 Task: Flip the rectangle shape horizontally.
Action: Mouse moved to (90, 76)
Screenshot: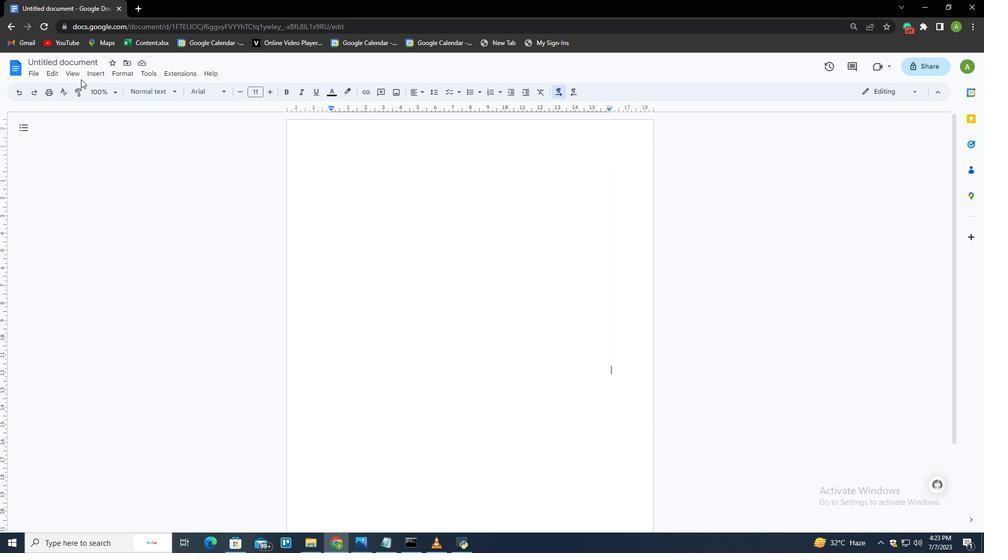 
Action: Mouse pressed left at (90, 76)
Screenshot: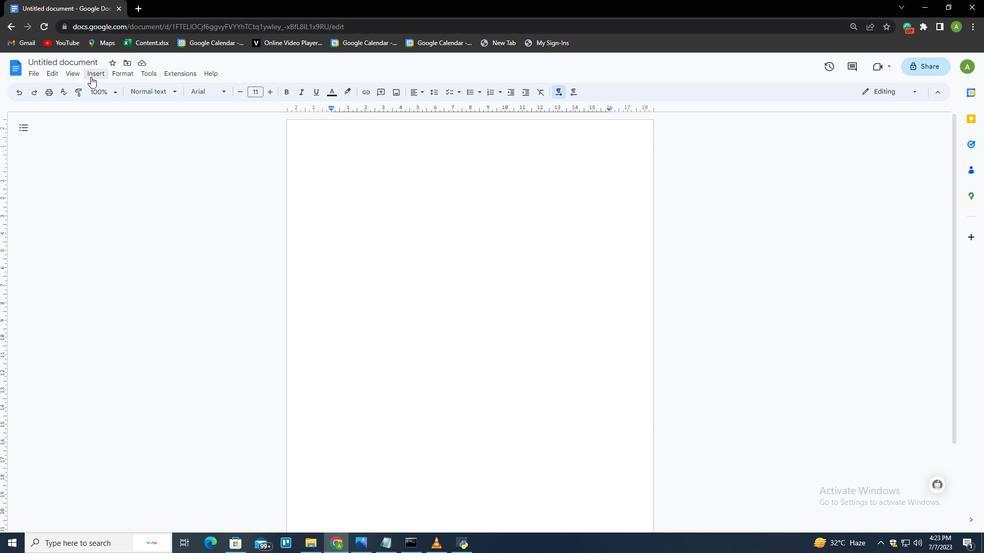 
Action: Mouse moved to (122, 122)
Screenshot: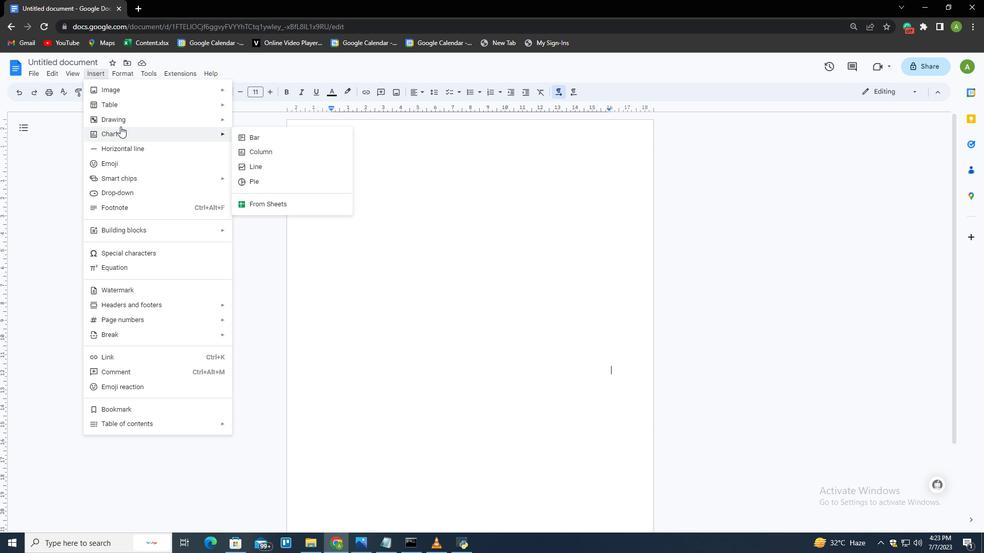 
Action: Mouse pressed left at (122, 122)
Screenshot: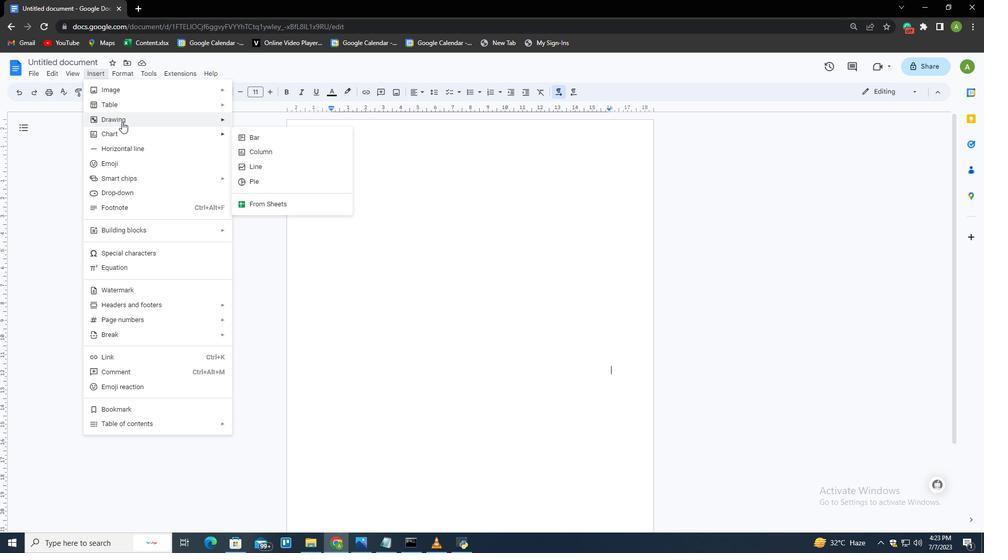 
Action: Mouse moved to (270, 123)
Screenshot: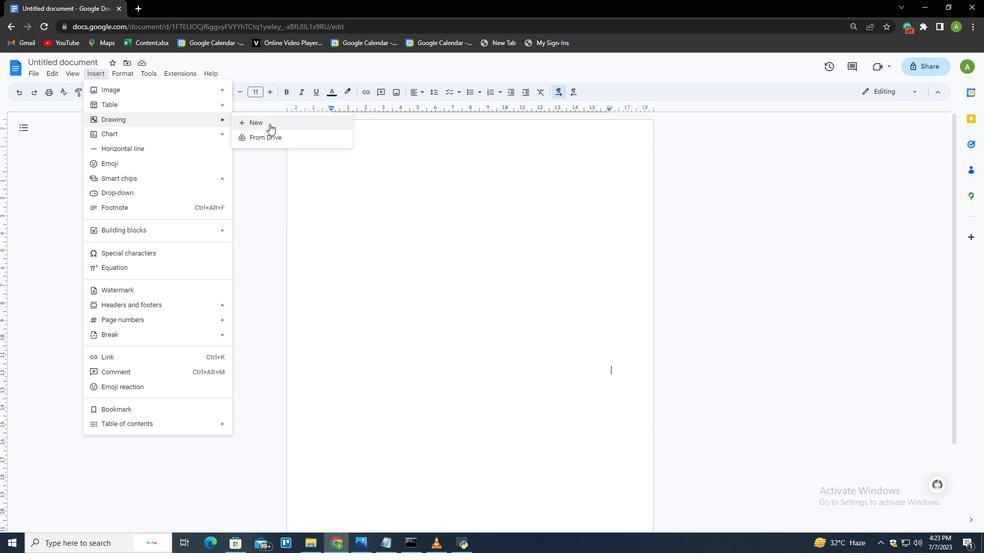 
Action: Mouse pressed left at (270, 123)
Screenshot: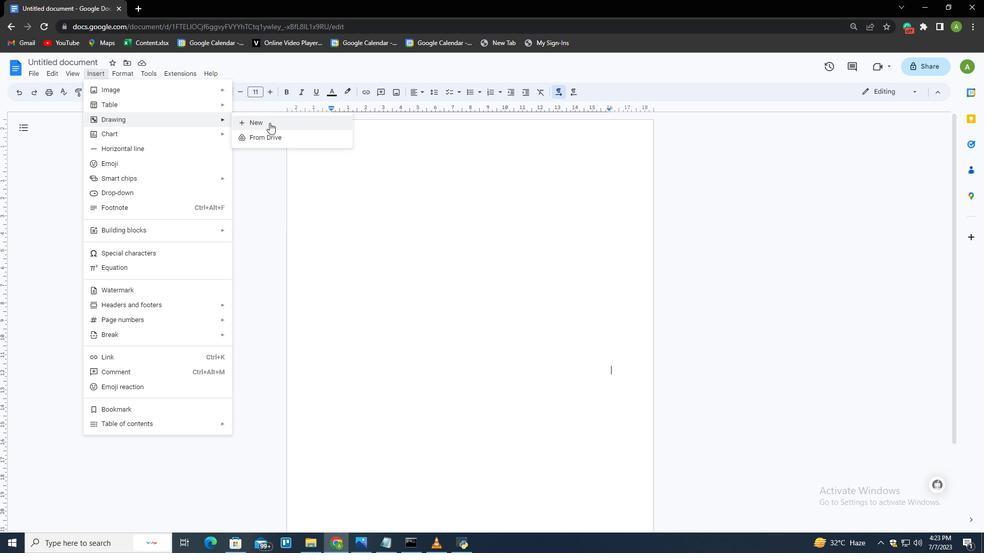 
Action: Mouse moved to (365, 120)
Screenshot: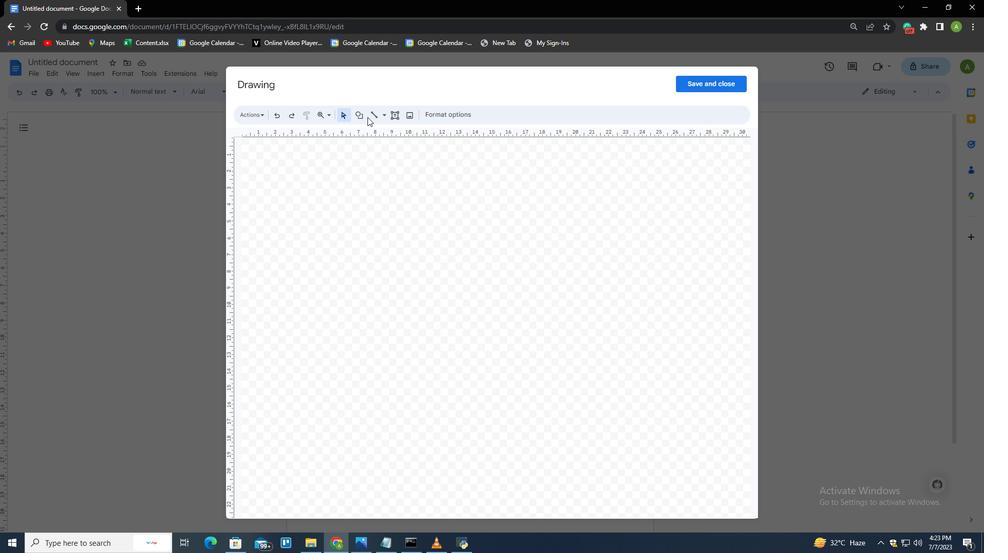 
Action: Mouse pressed left at (365, 120)
Screenshot: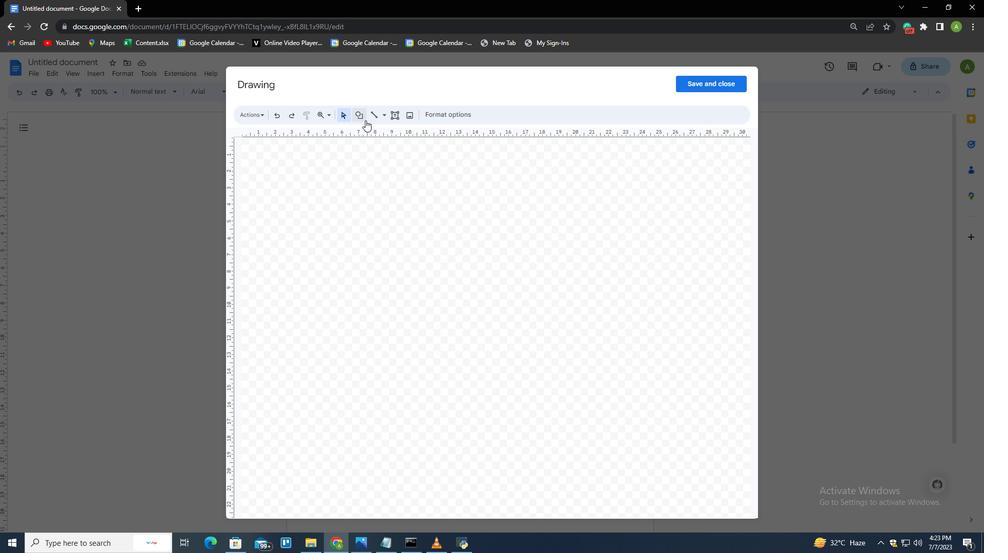 
Action: Mouse moved to (368, 130)
Screenshot: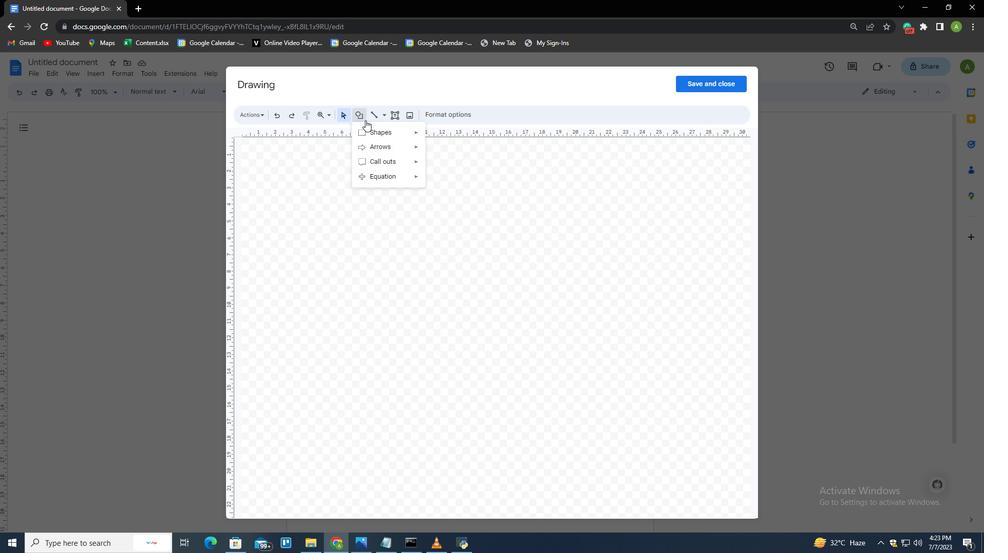 
Action: Mouse pressed left at (368, 130)
Screenshot: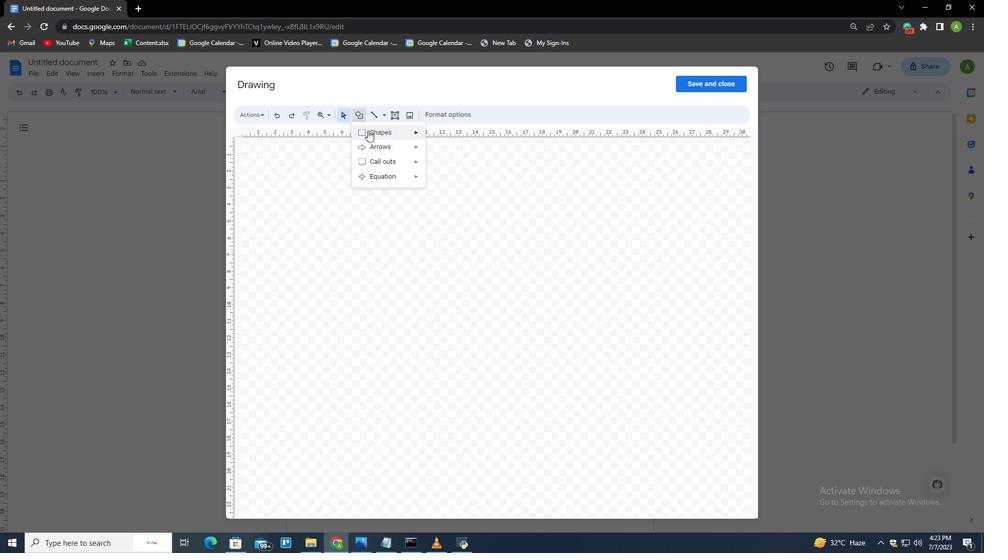 
Action: Mouse moved to (431, 138)
Screenshot: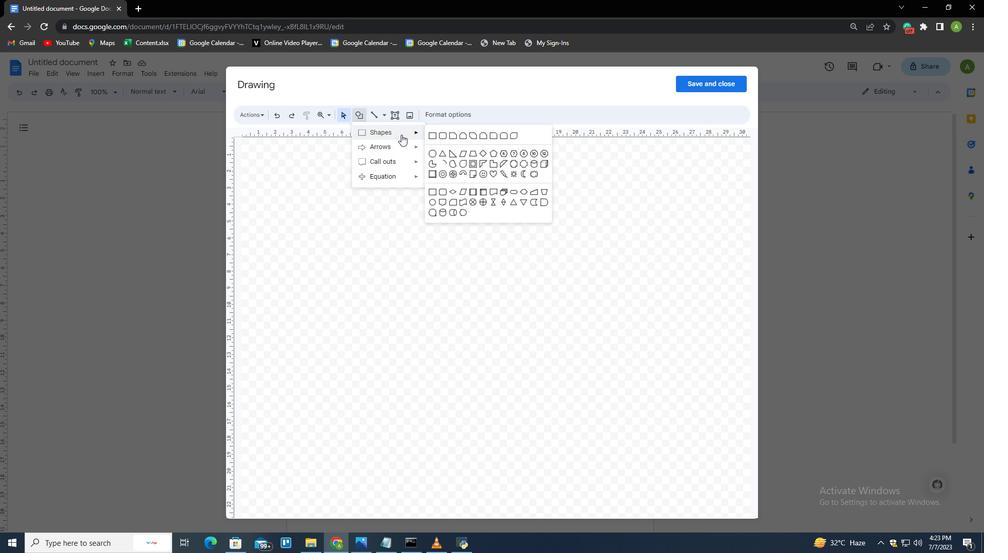 
Action: Mouse pressed left at (431, 138)
Screenshot: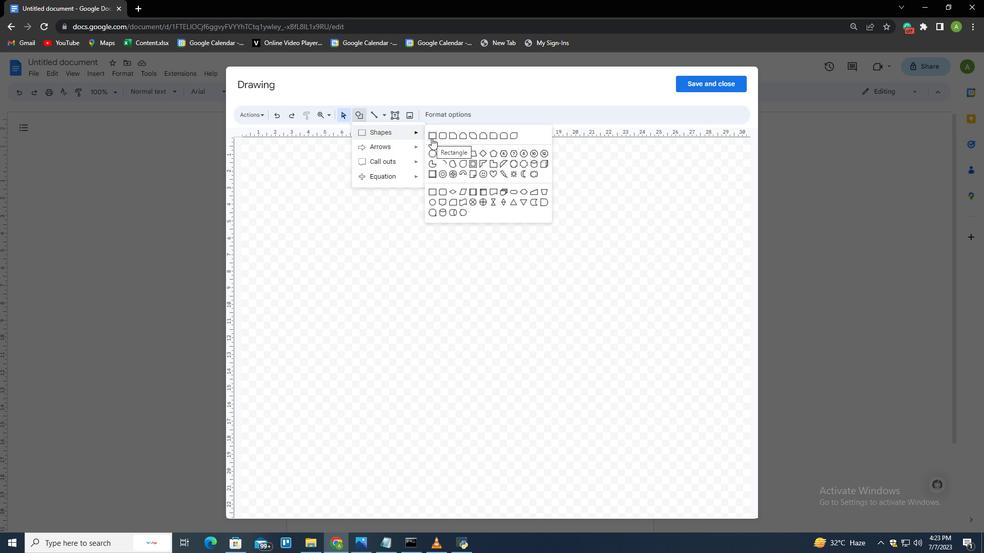 
Action: Mouse moved to (391, 265)
Screenshot: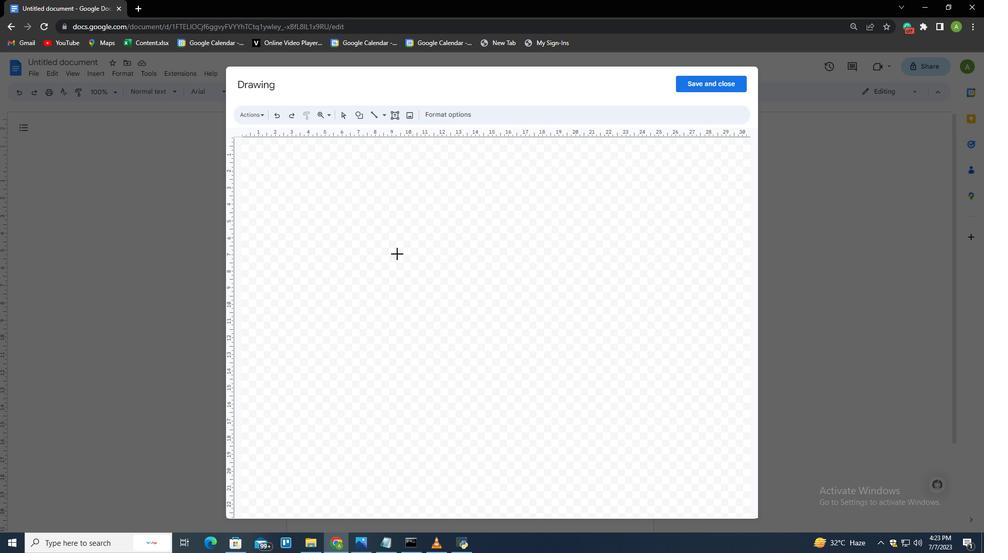 
Action: Mouse pressed left at (391, 265)
Screenshot: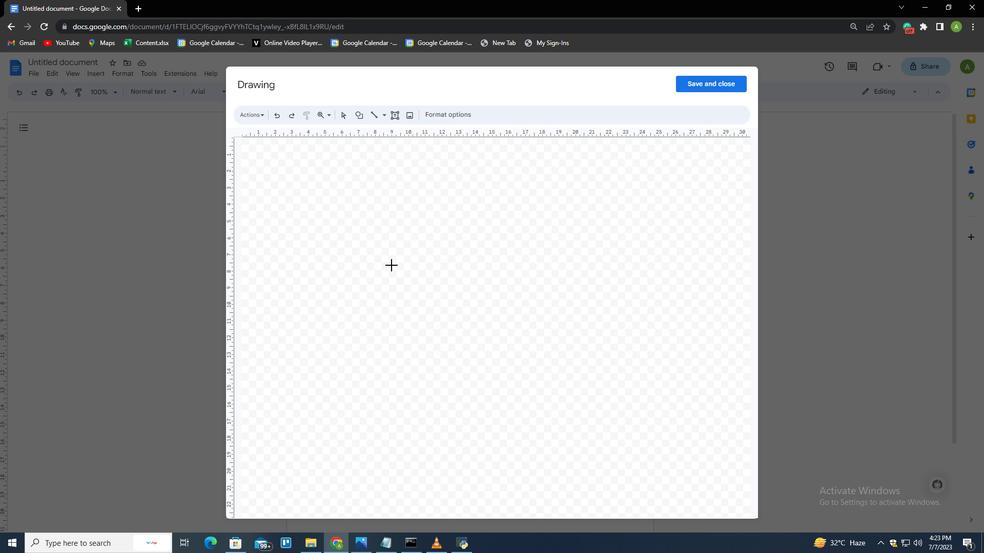 
Action: Mouse moved to (261, 112)
Screenshot: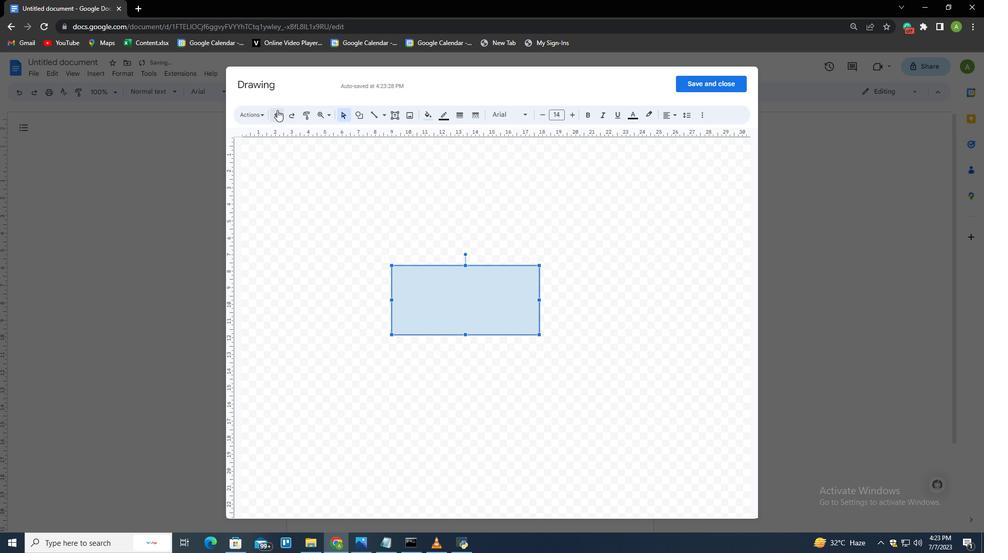 
Action: Mouse pressed left at (261, 112)
Screenshot: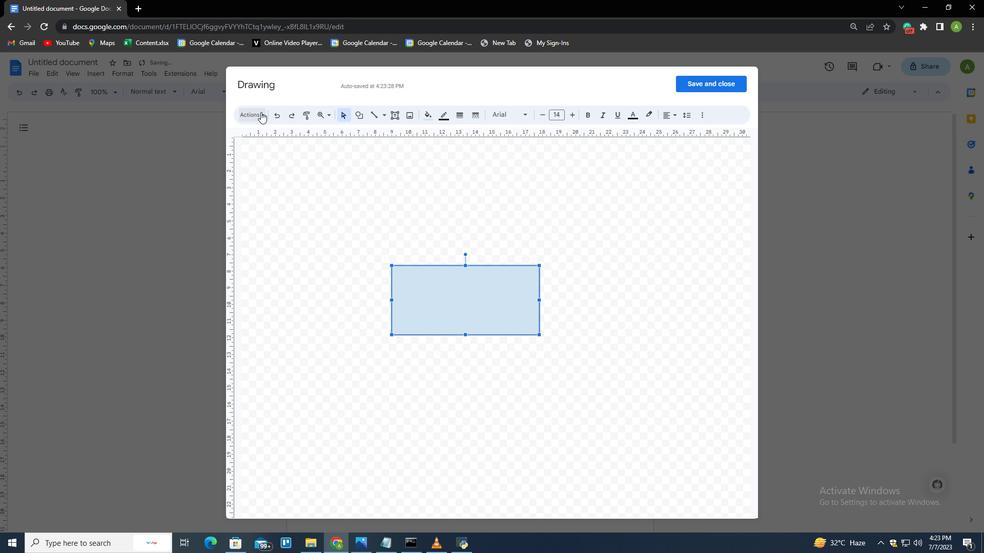 
Action: Mouse moved to (274, 319)
Screenshot: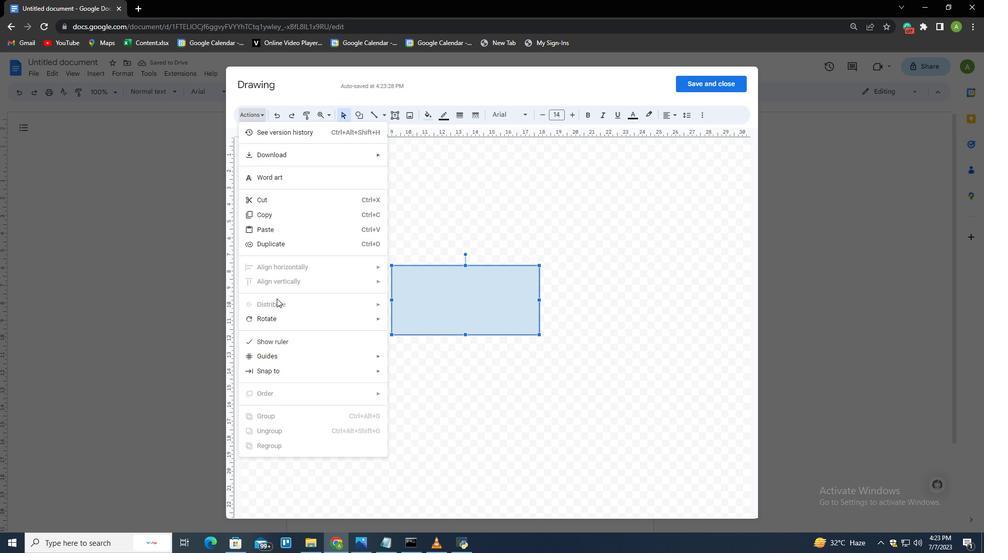 
Action: Mouse pressed left at (274, 319)
Screenshot: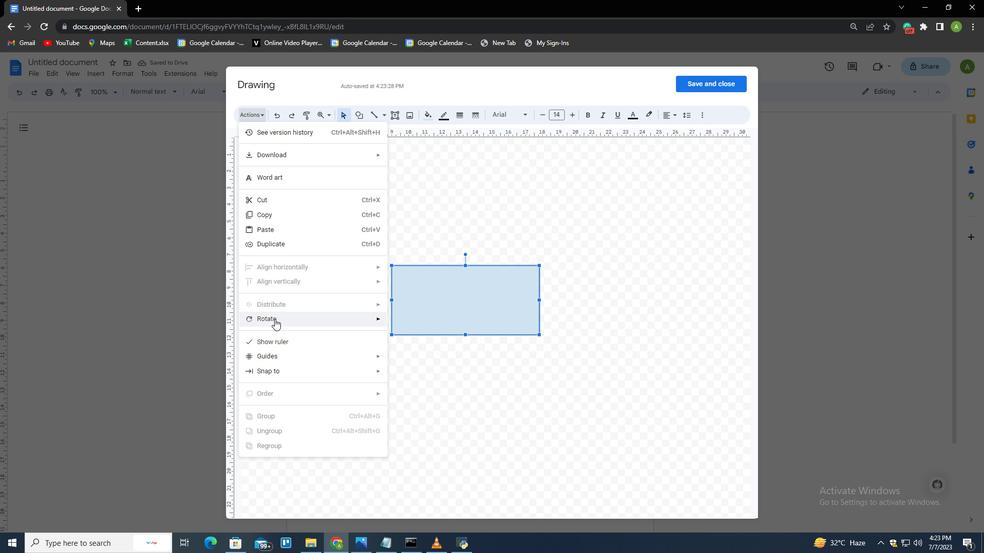 
Action: Mouse moved to (423, 351)
Screenshot: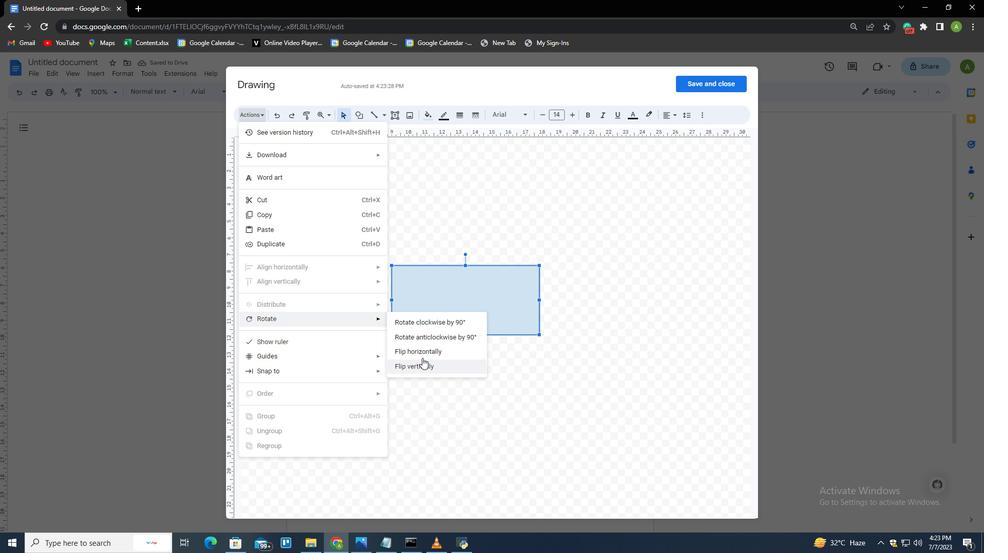 
Action: Mouse pressed left at (423, 351)
Screenshot: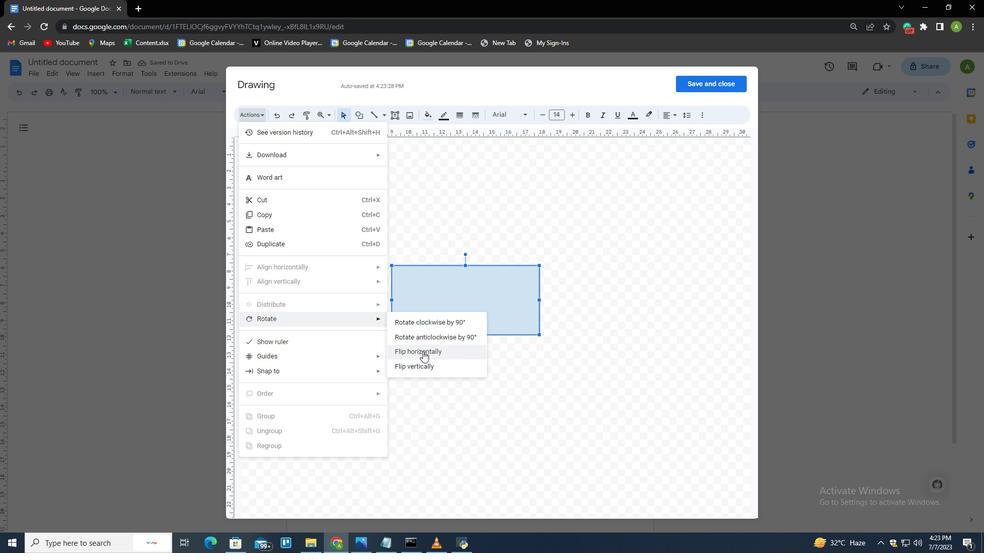 
Action: Mouse moved to (430, 356)
Screenshot: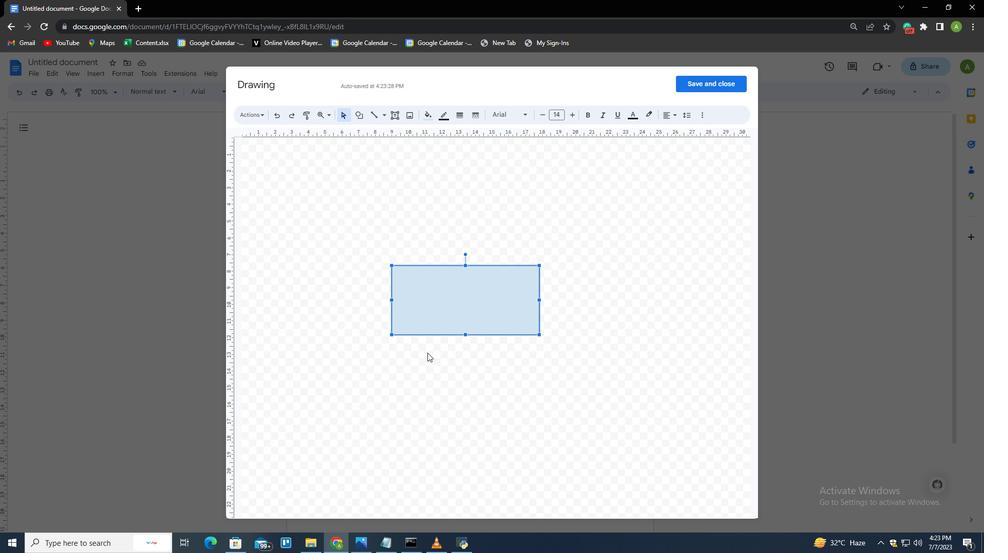 
Action: Mouse pressed left at (430, 356)
Screenshot: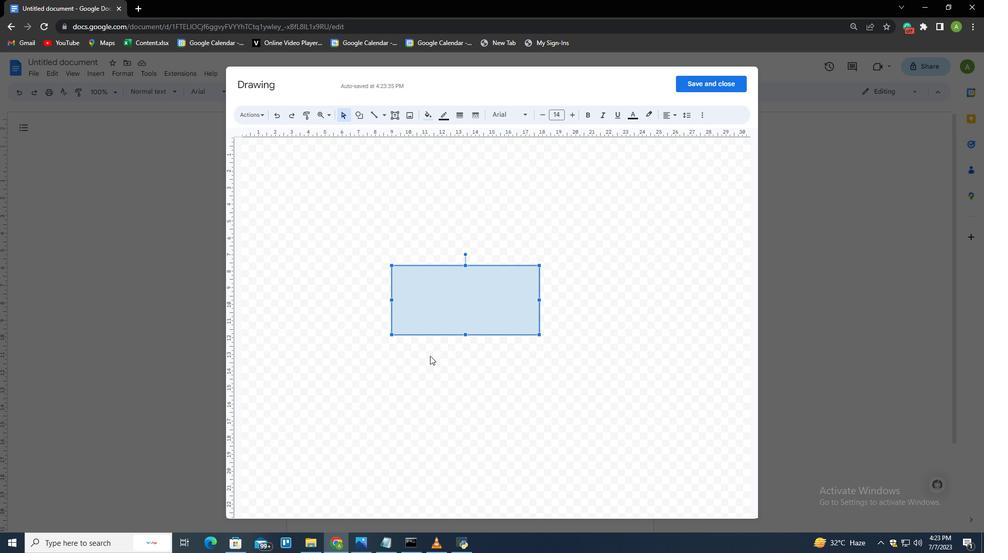 
